 Task: Create Card Conference Analytics Review in Board DevOps Platforms and Tools to Workspace Audit and Assurance Services. Create Card Poverty Alleviation Review in Board Email Marketing Triggered Campaigns to Workspace Audit and Assurance Services. Create Card Training Workshop Analytics Review in Board Product User Interface Design and Testing to Workspace Audit and Assurance Services
Action: Mouse moved to (68, 266)
Screenshot: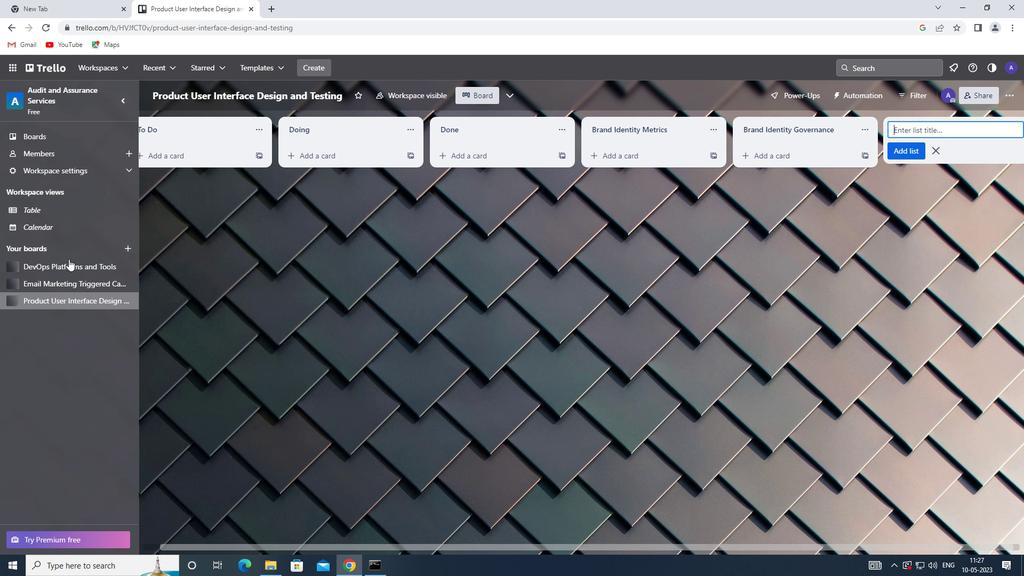 
Action: Mouse pressed left at (68, 266)
Screenshot: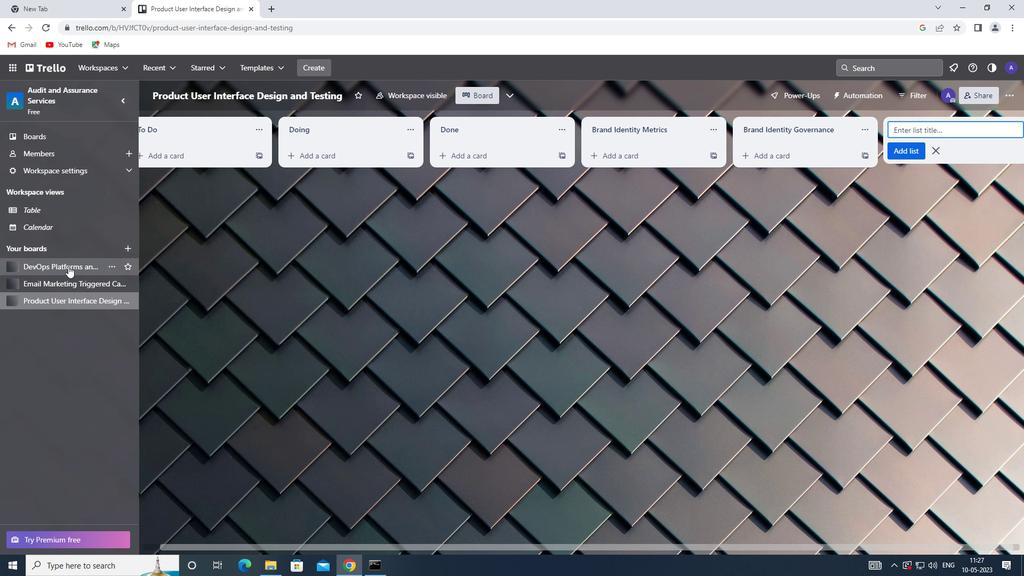 
Action: Mouse moved to (673, 156)
Screenshot: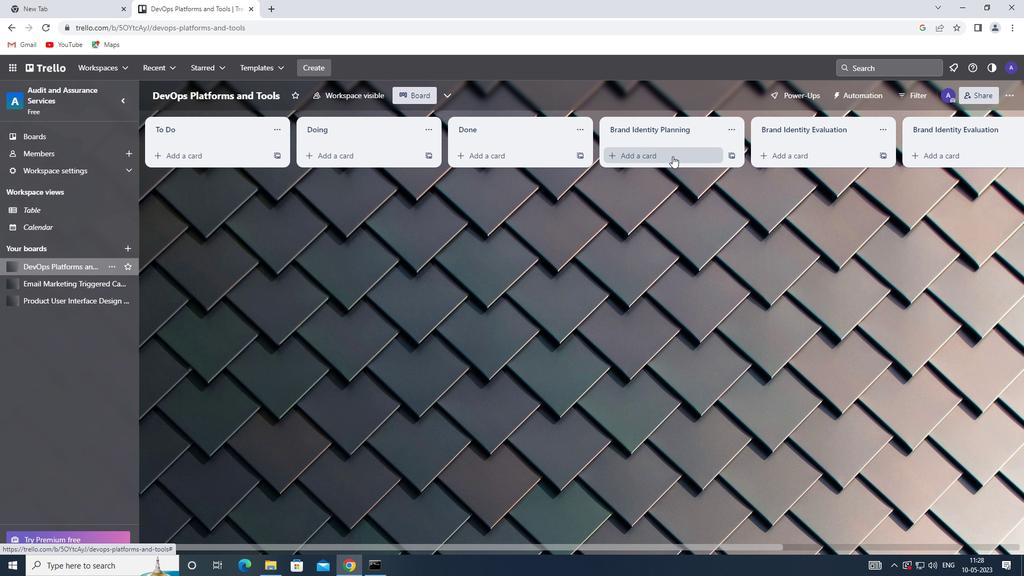 
Action: Mouse pressed left at (673, 156)
Screenshot: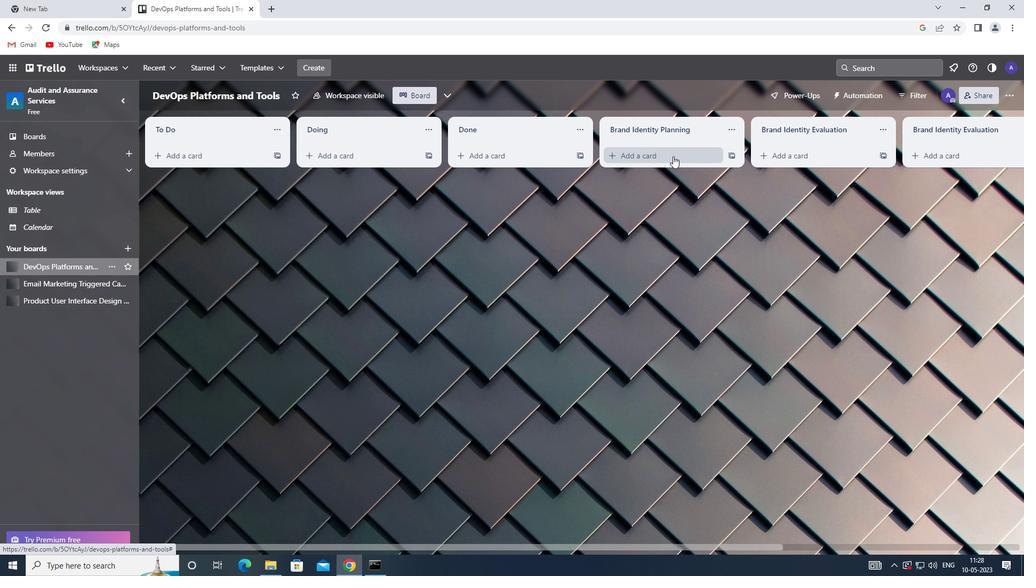 
Action: Mouse moved to (673, 156)
Screenshot: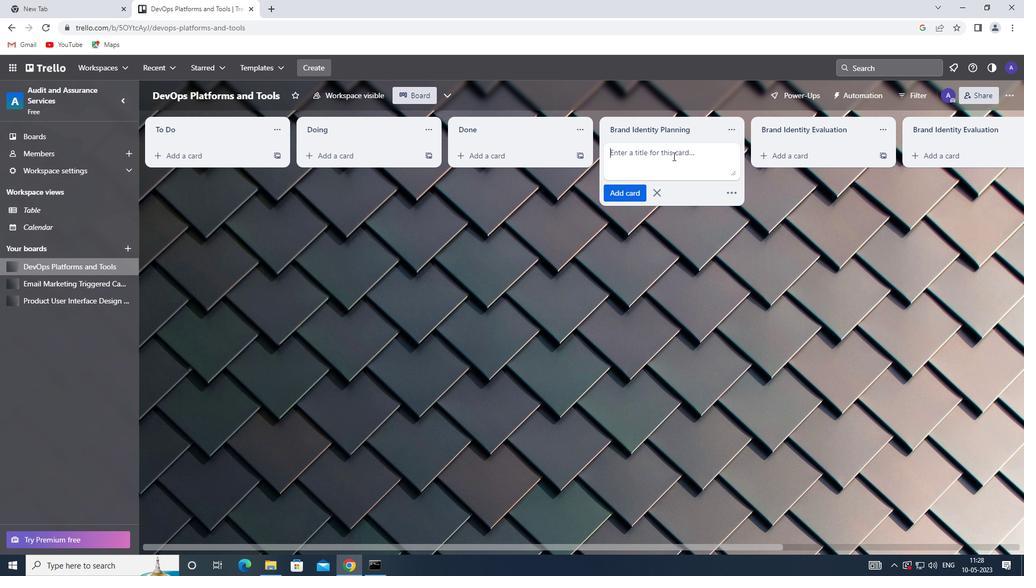 
Action: Key pressed <Key.shift>CONFERENCE<Key.space><Key.shift>ANALYTICS<Key.space><Key.shift>REVIEW
Screenshot: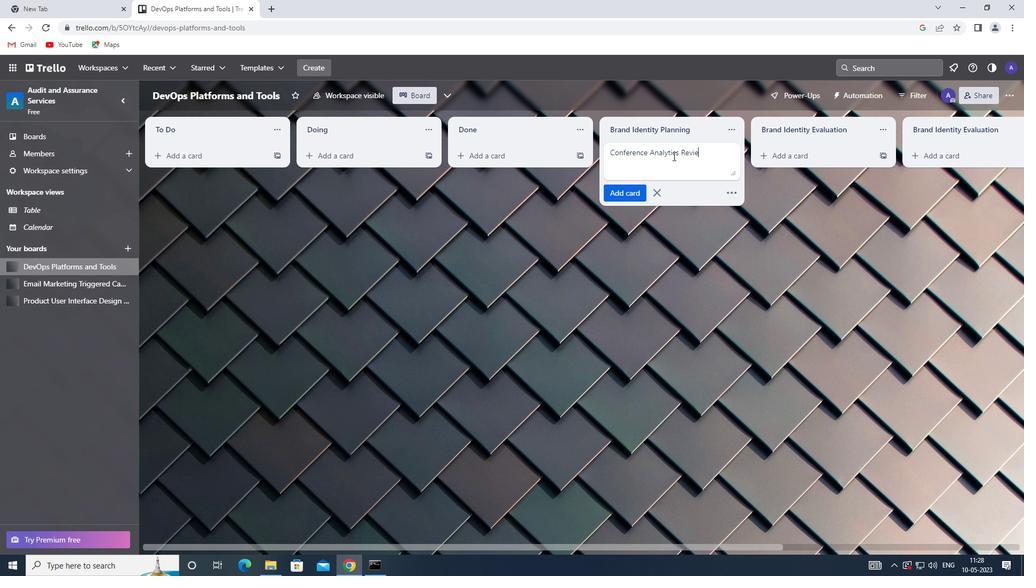 
Action: Mouse moved to (71, 279)
Screenshot: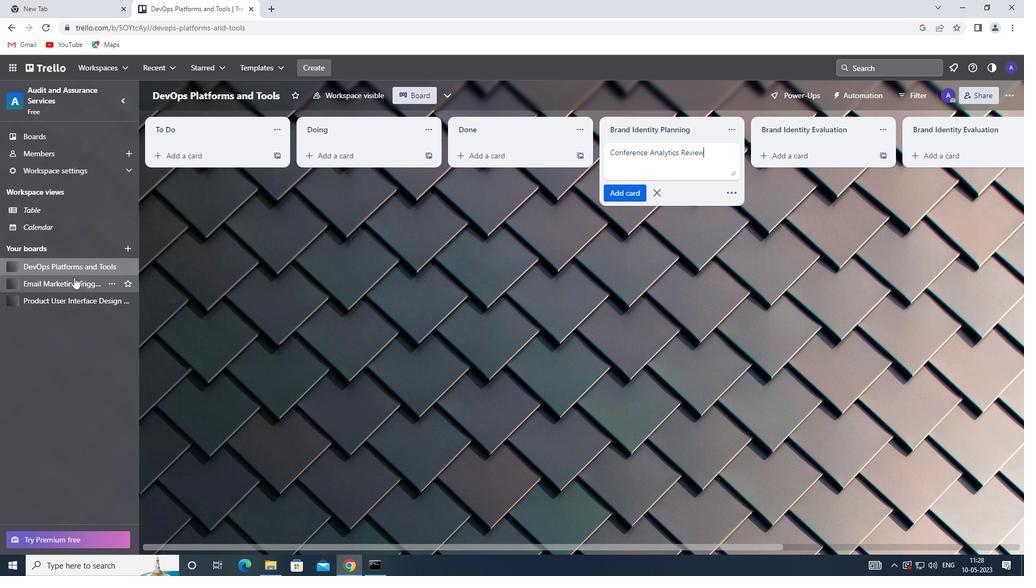 
Action: Key pressed <Key.enter>
Screenshot: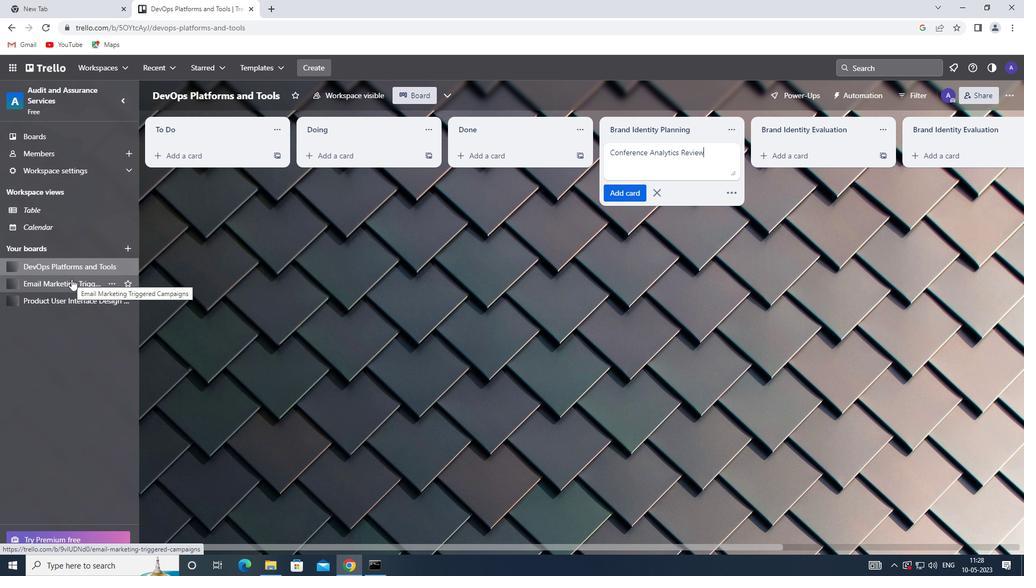 
Action: Mouse moved to (37, 282)
Screenshot: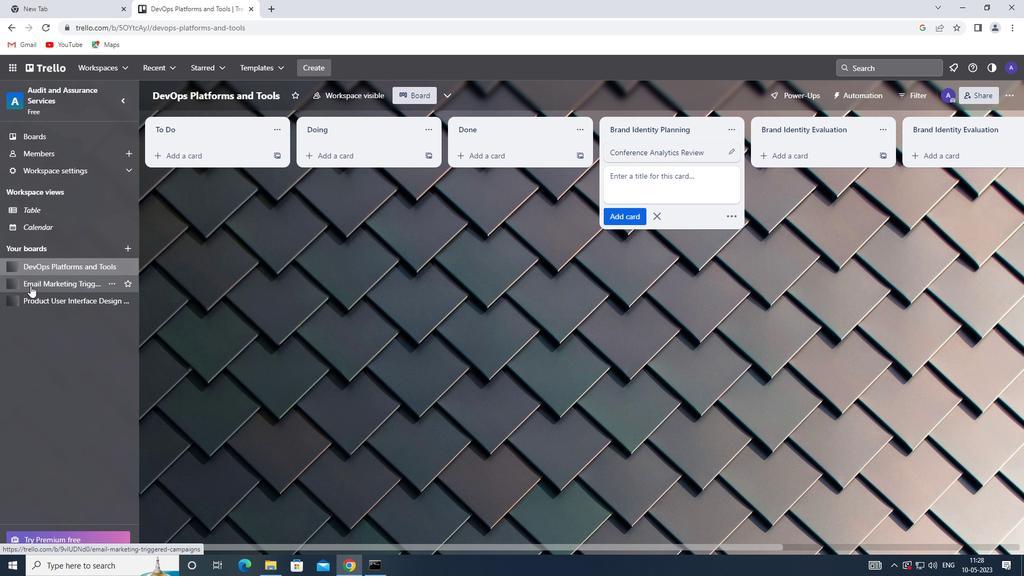
Action: Mouse pressed left at (37, 282)
Screenshot: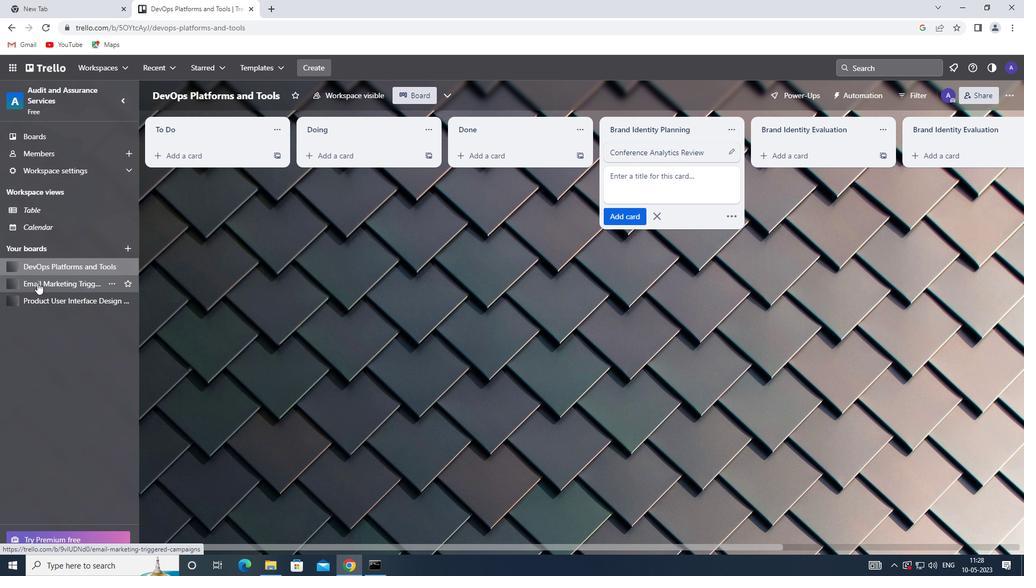 
Action: Mouse moved to (644, 152)
Screenshot: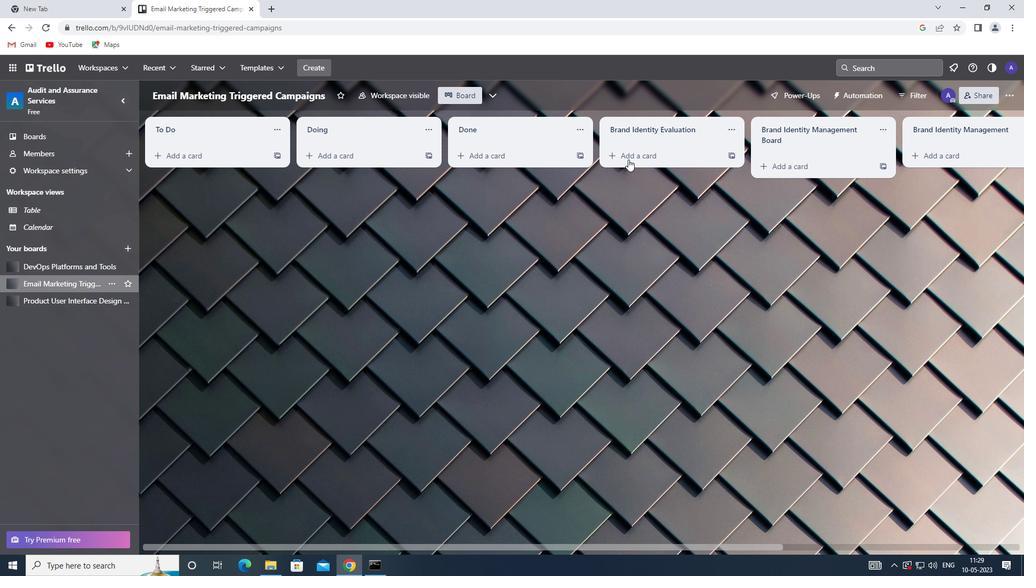 
Action: Mouse pressed left at (644, 152)
Screenshot: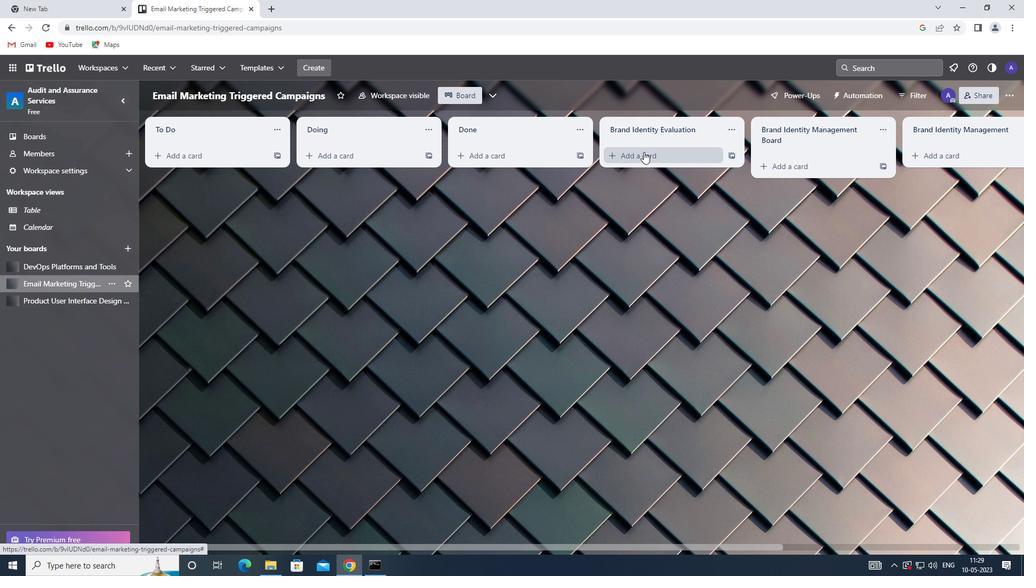 
Action: Key pressed <Key.shift>POVERTY<Key.space><Key.shift><Key.shift>ALLEVIATION<Key.space><Key.shift>REVIEW<Key.enter>
Screenshot: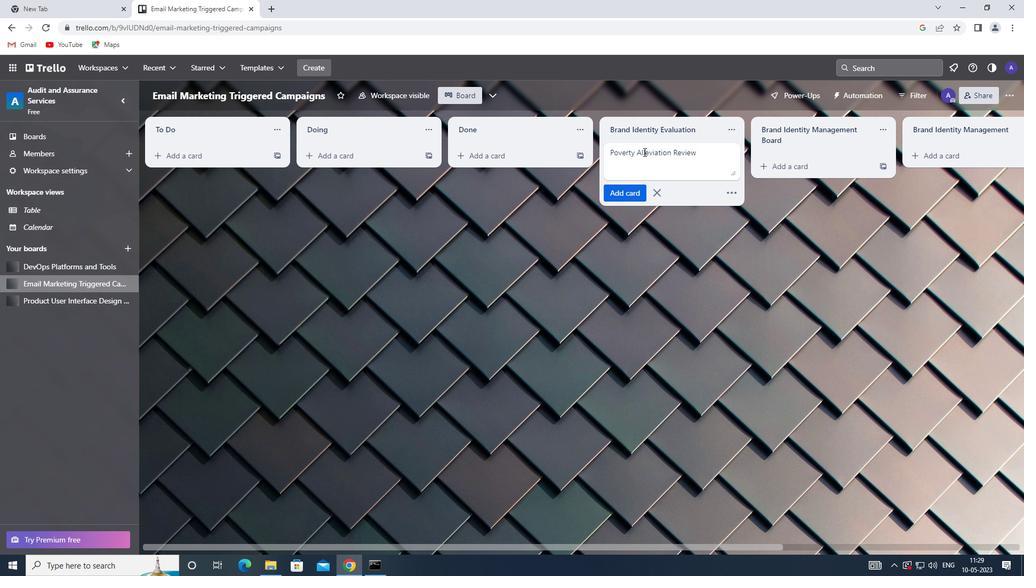 
Action: Mouse moved to (78, 294)
Screenshot: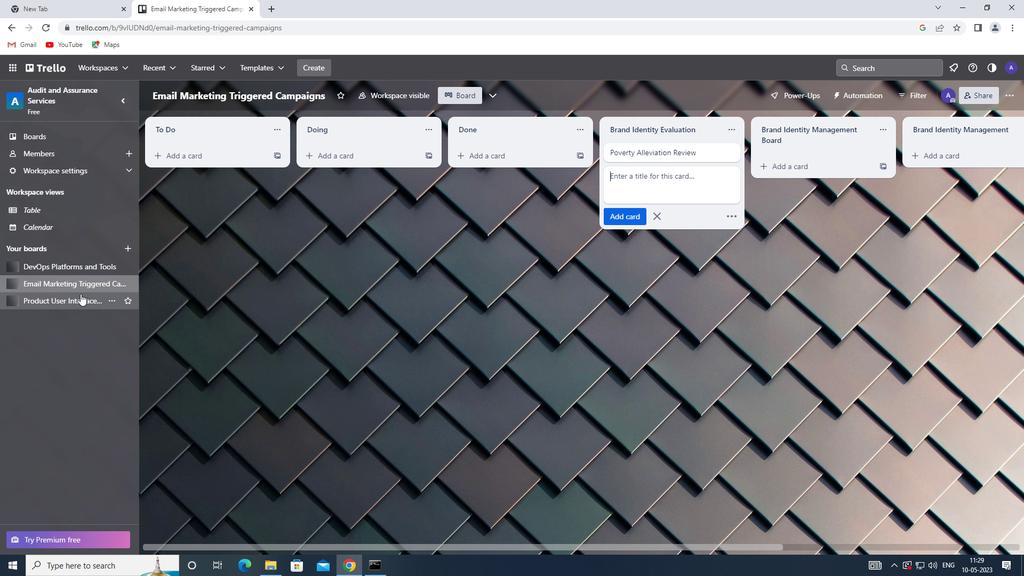
Action: Mouse pressed left at (78, 294)
Screenshot: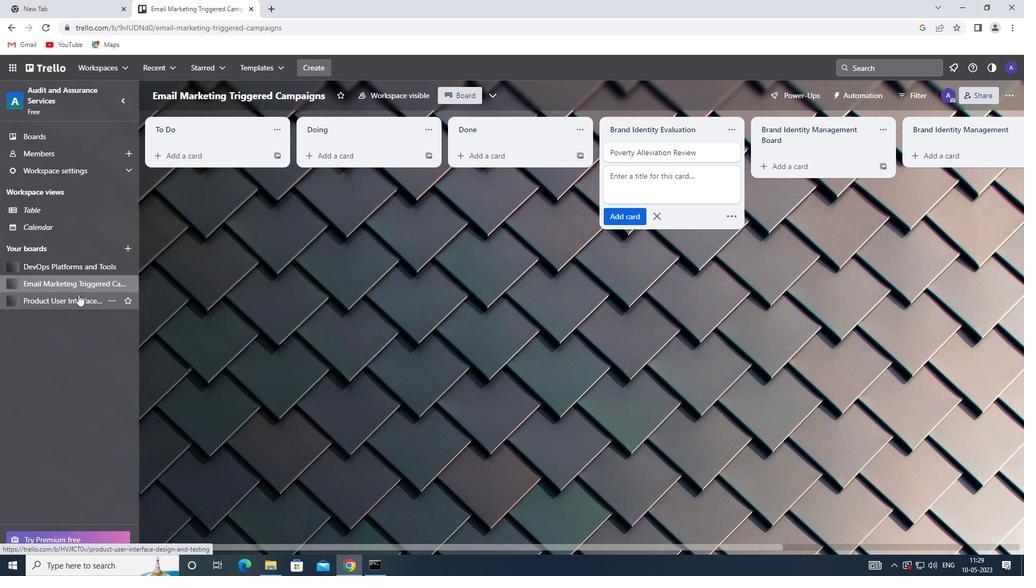 
Action: Mouse moved to (643, 156)
Screenshot: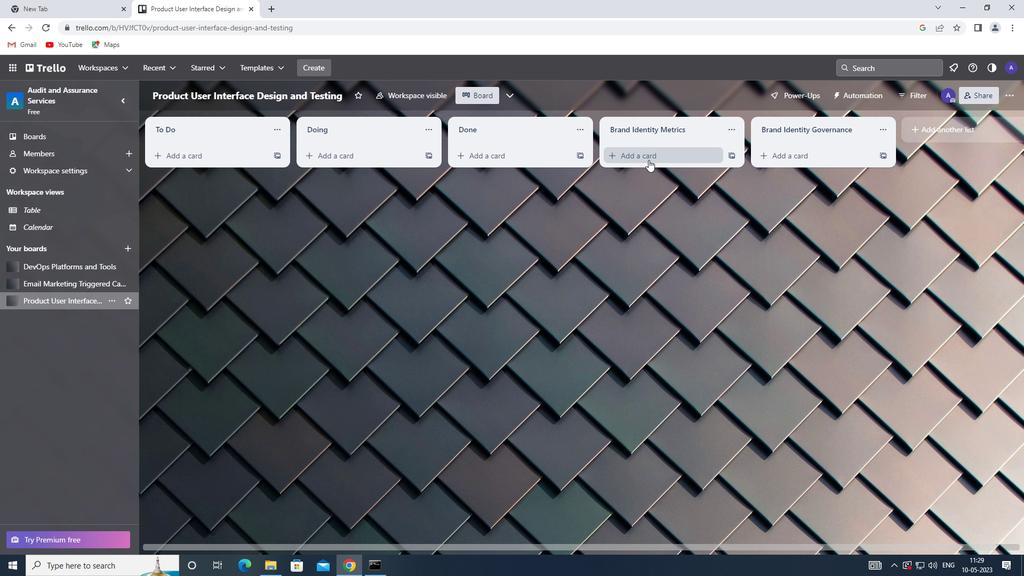 
Action: Mouse pressed left at (643, 156)
Screenshot: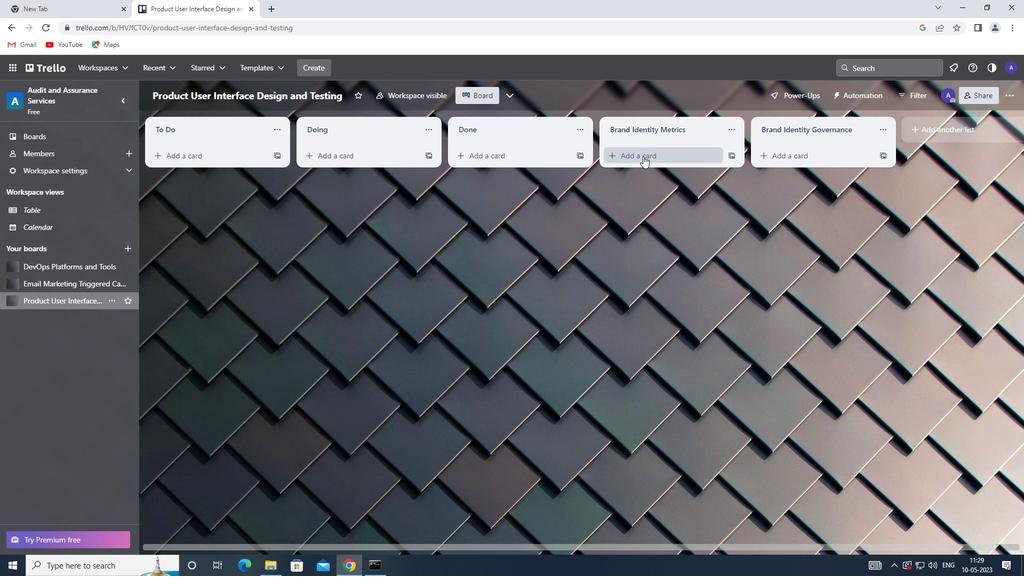 
Action: Mouse moved to (613, 169)
Screenshot: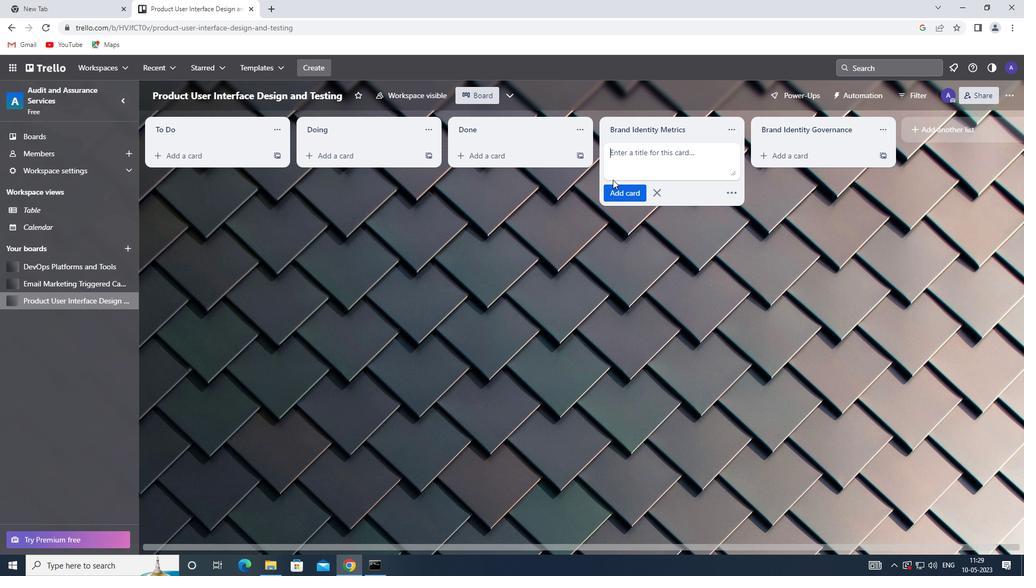 
Action: Mouse pressed left at (613, 169)
Screenshot: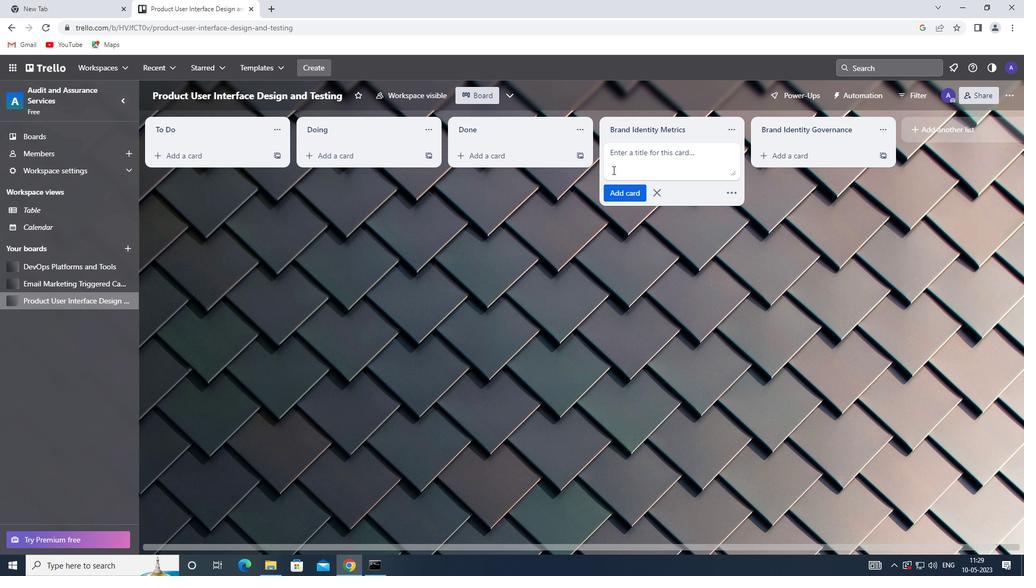 
Action: Key pressed <Key.shift>TRAINING<Key.space><Key.shift>WORKSHOP<Key.space><Key.shift>ANALYTICS<Key.space><Key.shift>REVIEW<Key.enter>
Screenshot: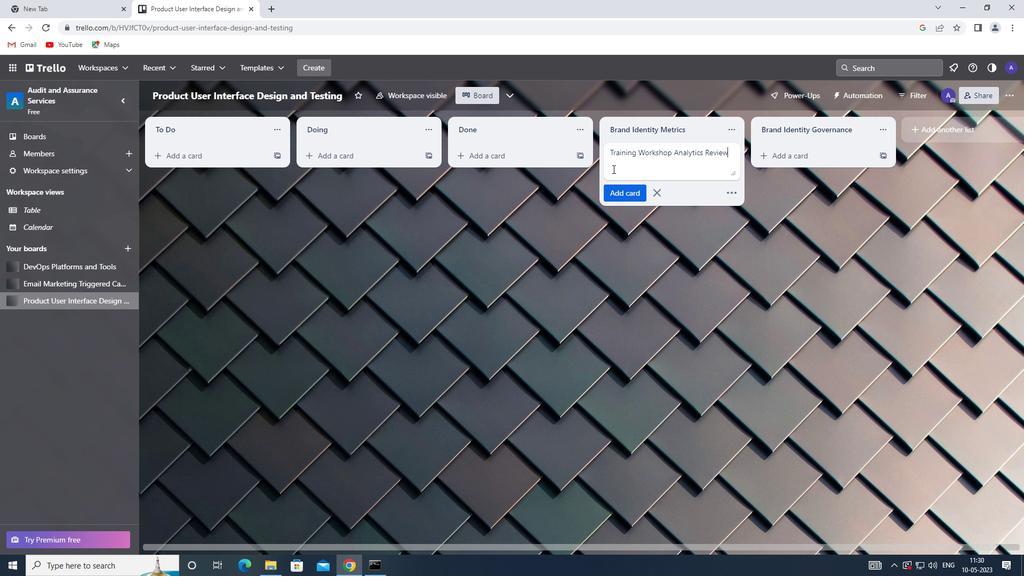
Action: Mouse moved to (455, 222)
Screenshot: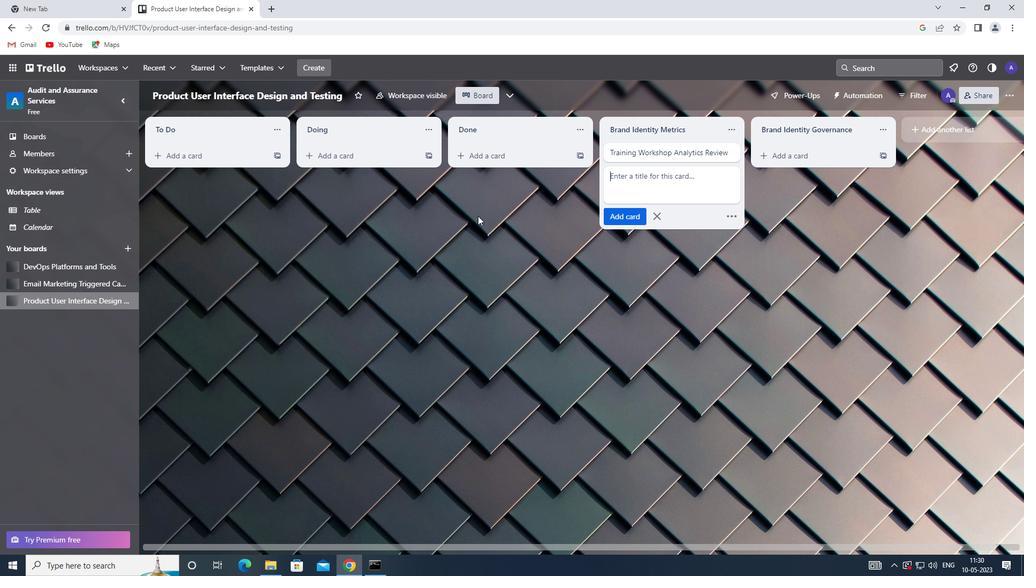 
